 Task: Add a diagonal line background to the video "movie A.mp4" and Play
Action: Mouse moved to (564, 117)
Screenshot: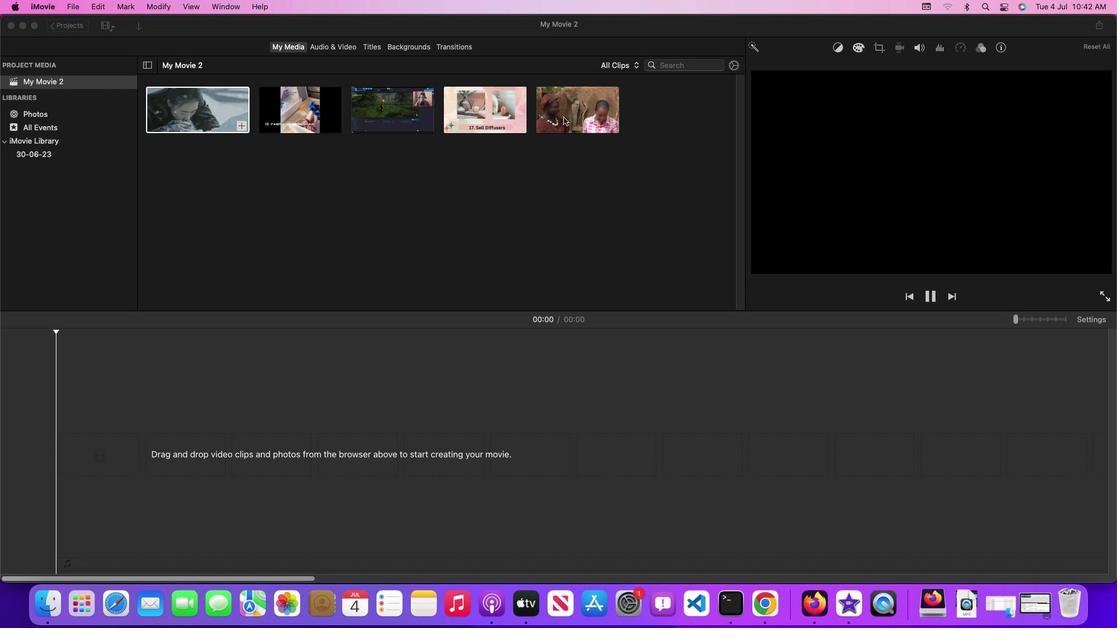 
Action: Mouse pressed left at (564, 117)
Screenshot: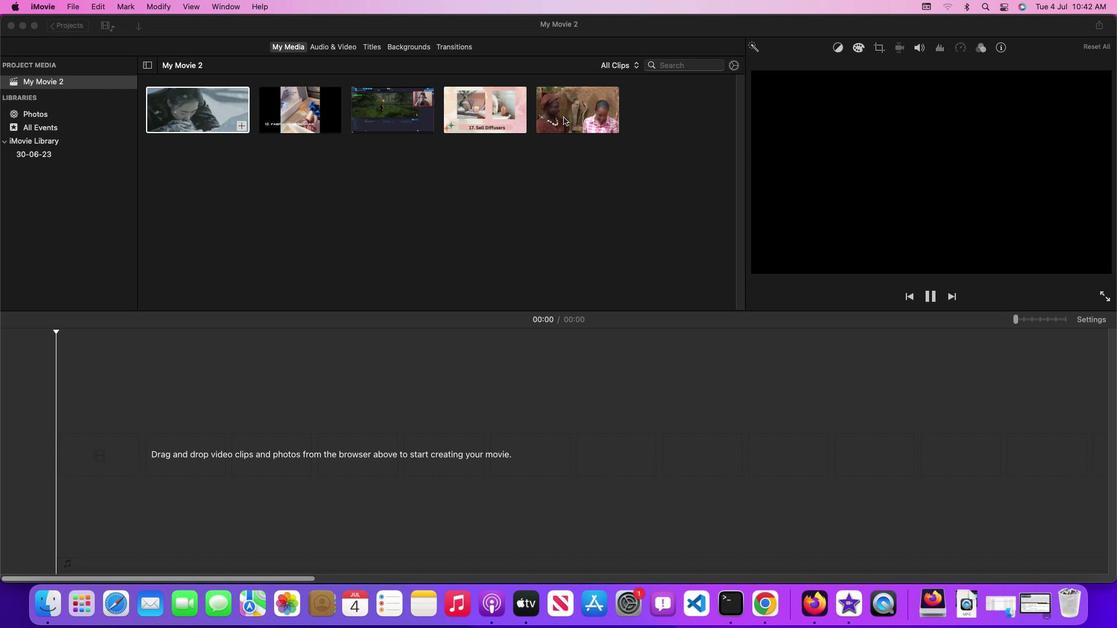 
Action: Mouse moved to (408, 45)
Screenshot: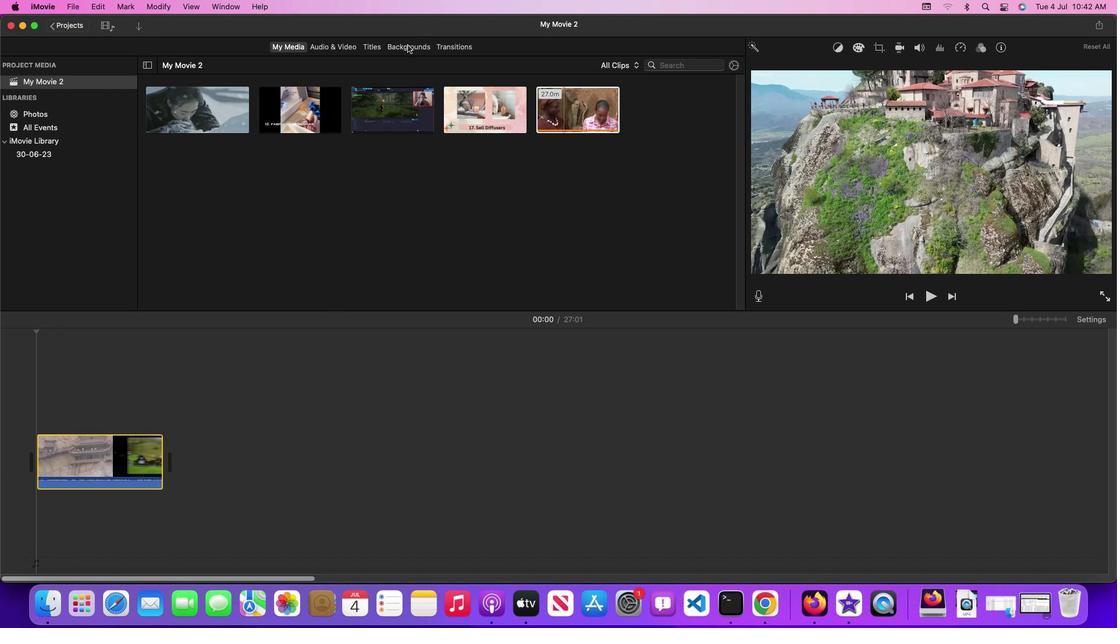
Action: Mouse pressed left at (408, 45)
Screenshot: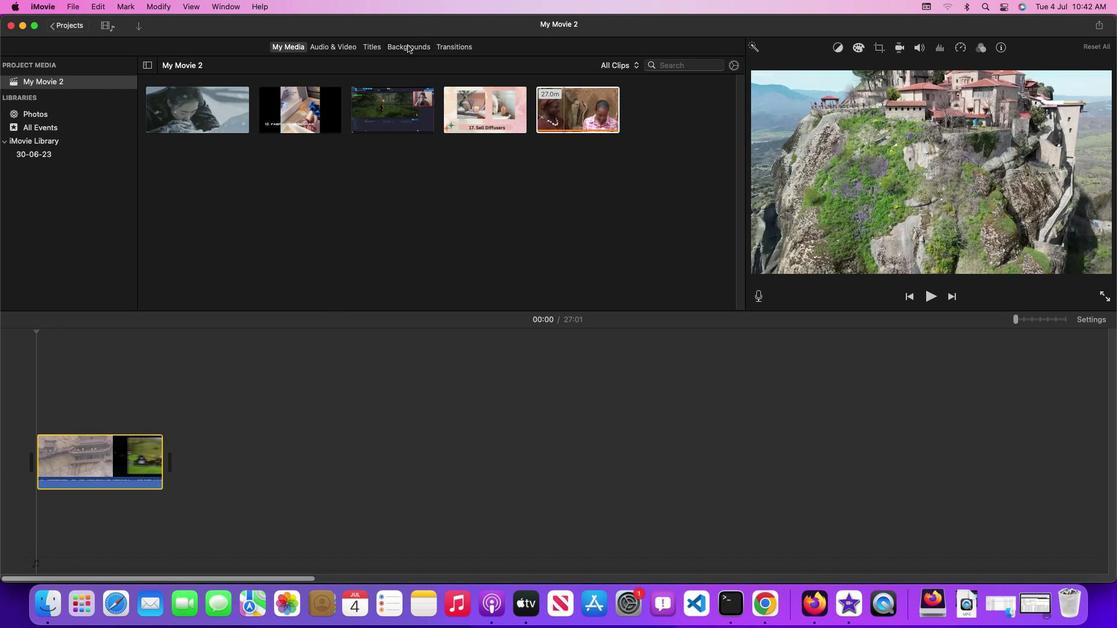 
Action: Mouse moved to (372, 157)
Screenshot: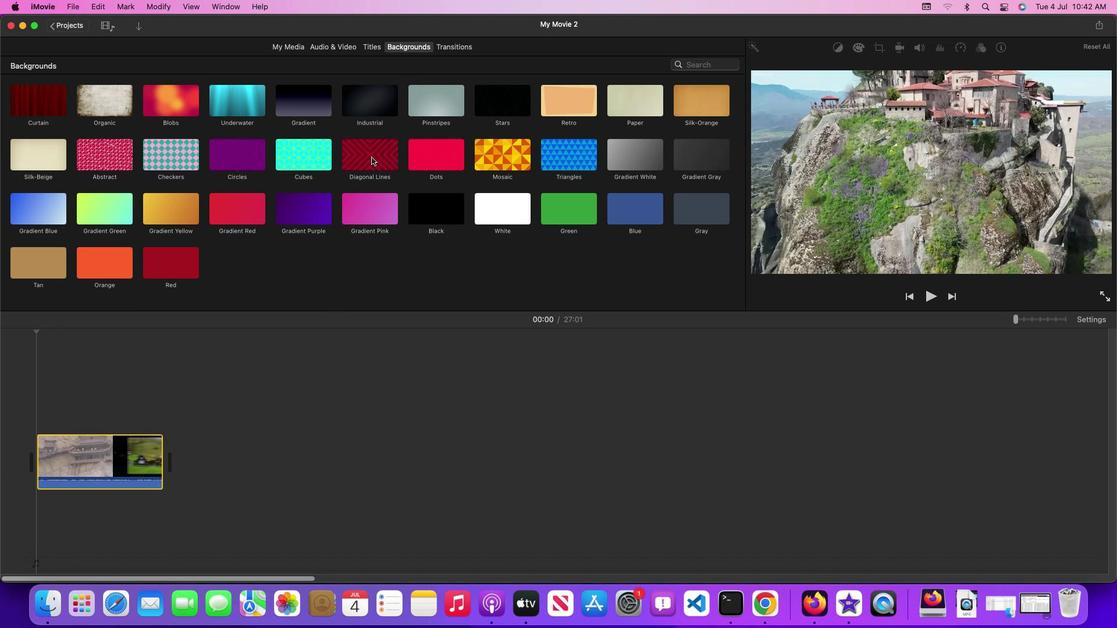 
Action: Mouse pressed left at (372, 157)
Screenshot: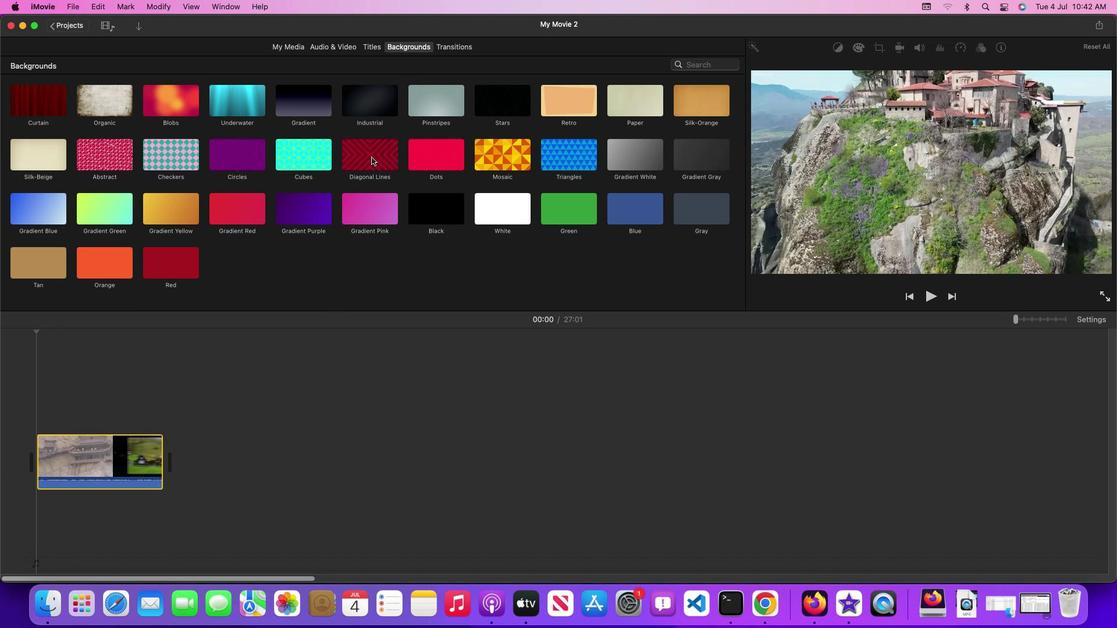 
Action: Mouse moved to (214, 463)
Screenshot: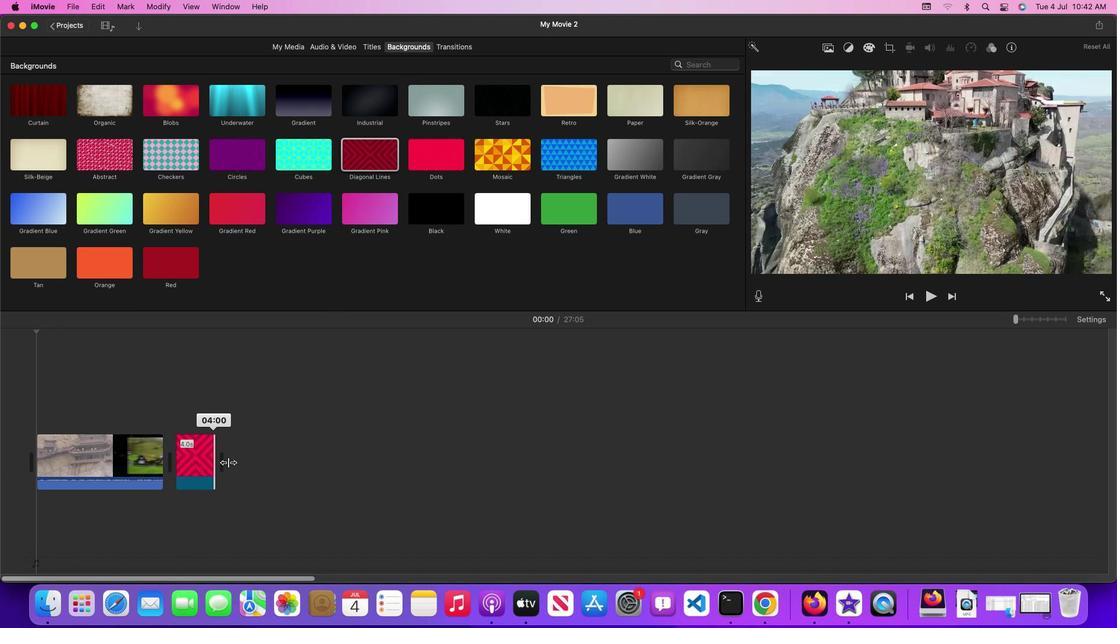
Action: Mouse pressed left at (214, 463)
Screenshot: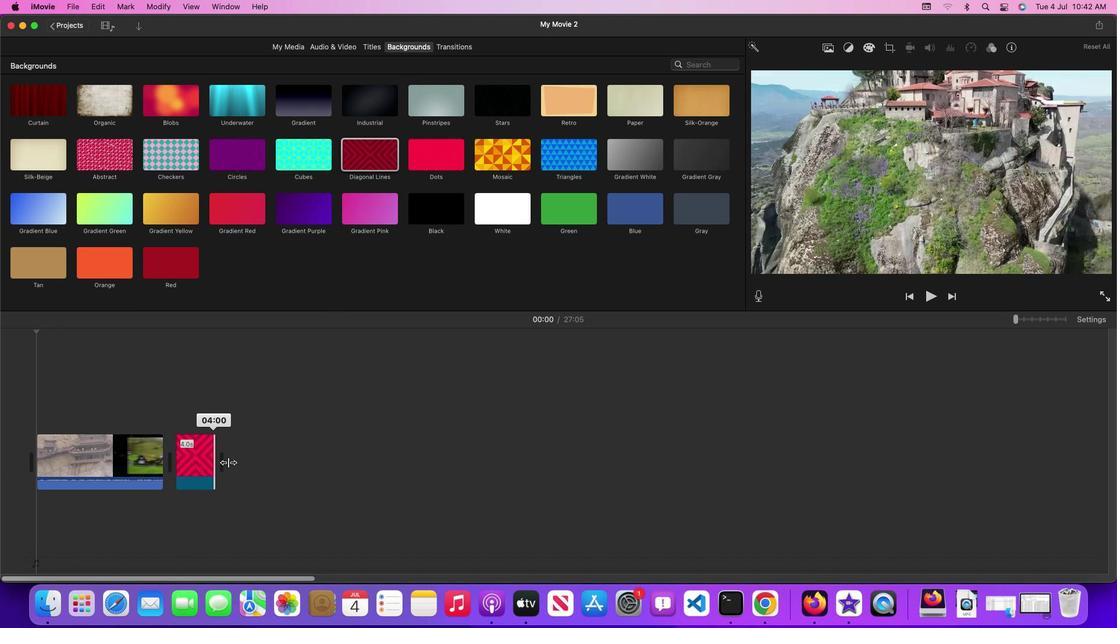 
Action: Mouse moved to (256, 461)
Screenshot: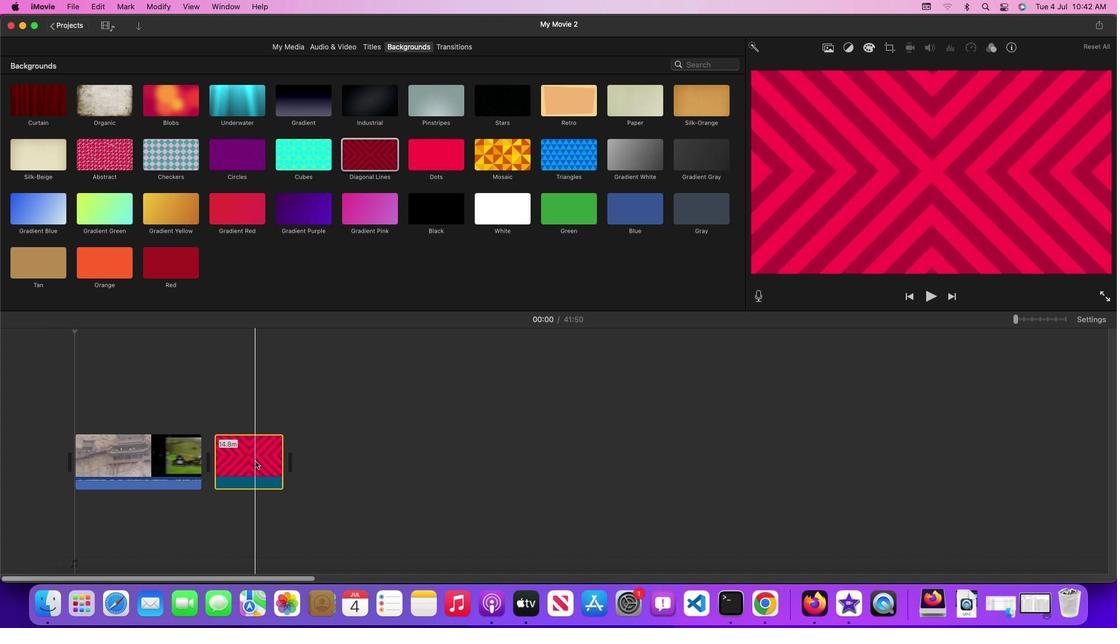 
Action: Mouse pressed left at (256, 461)
Screenshot: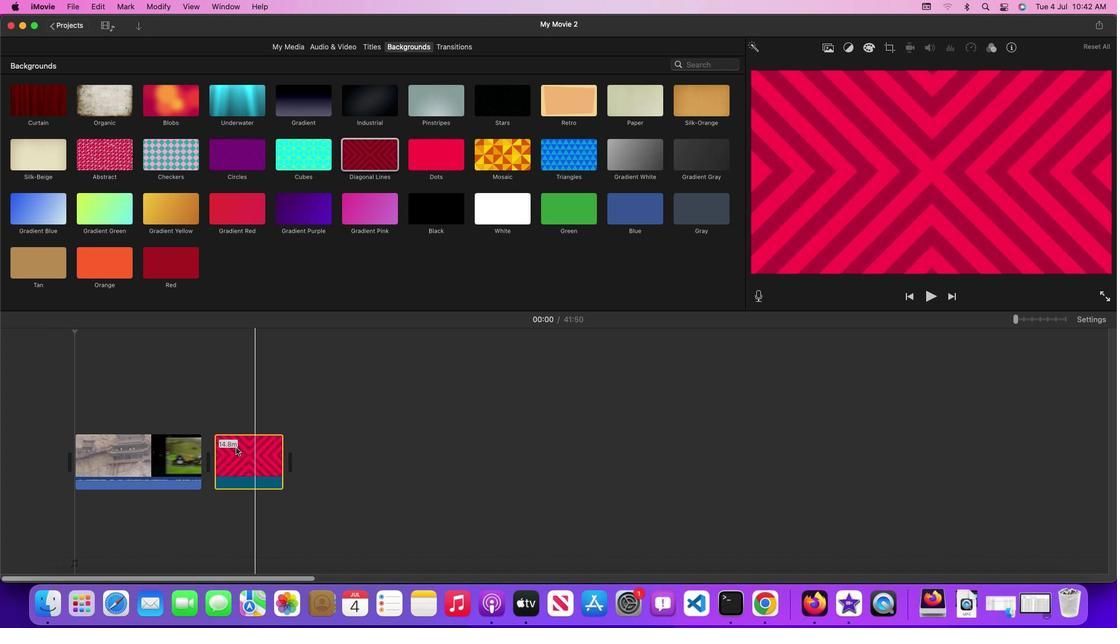 
Action: Mouse moved to (163, 410)
Screenshot: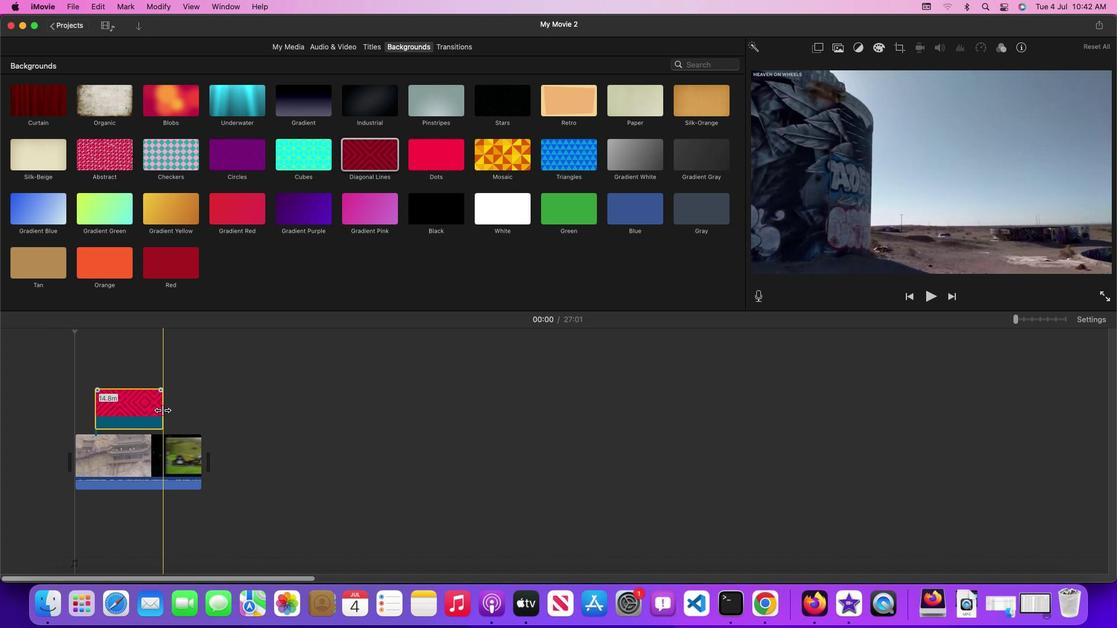 
Action: Mouse pressed left at (163, 410)
Screenshot: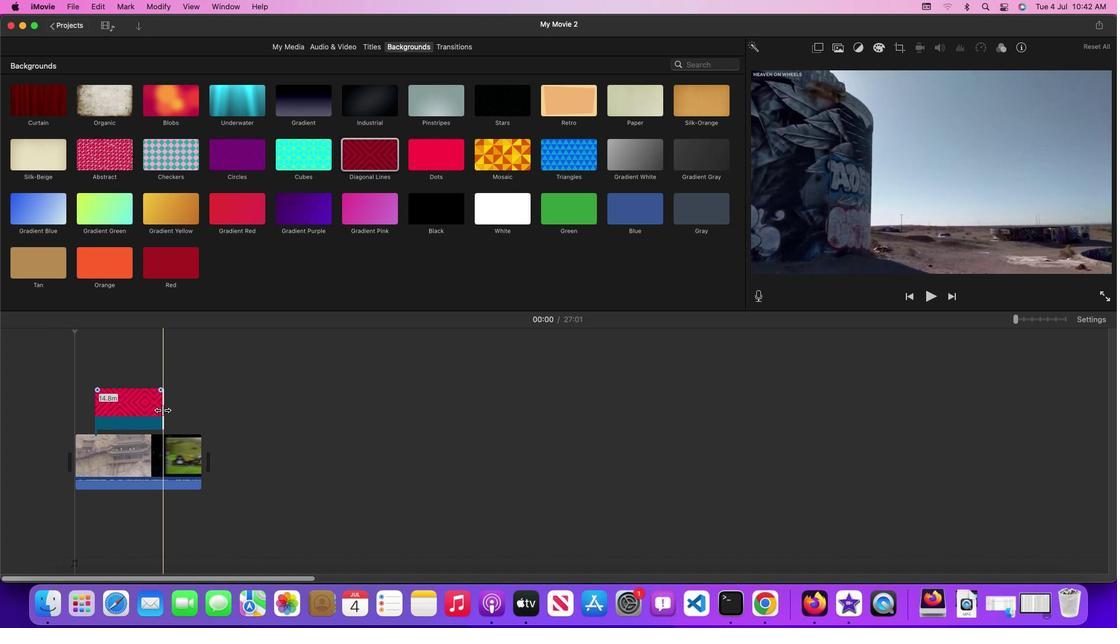 
Action: Mouse moved to (188, 452)
Screenshot: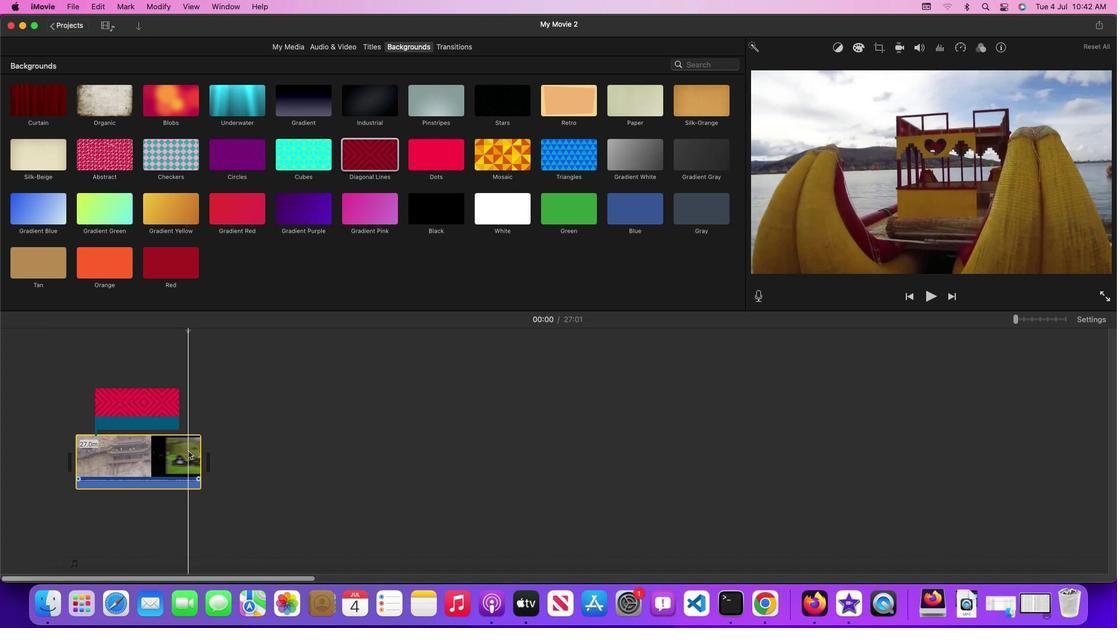
Action: Mouse pressed left at (188, 452)
Screenshot: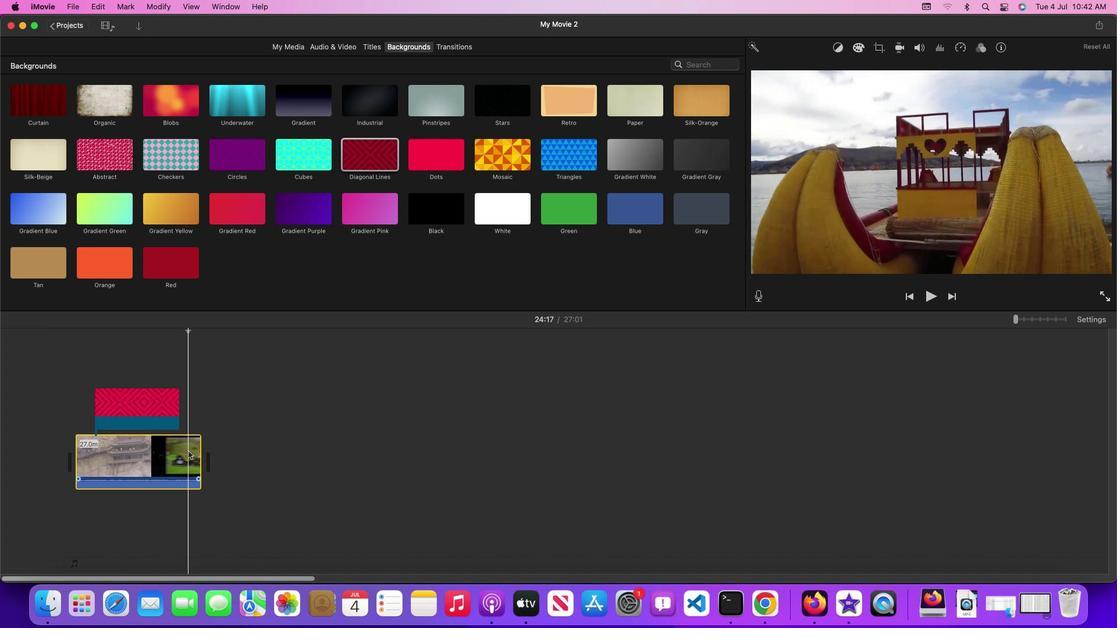 
Action: Mouse moved to (155, 425)
Screenshot: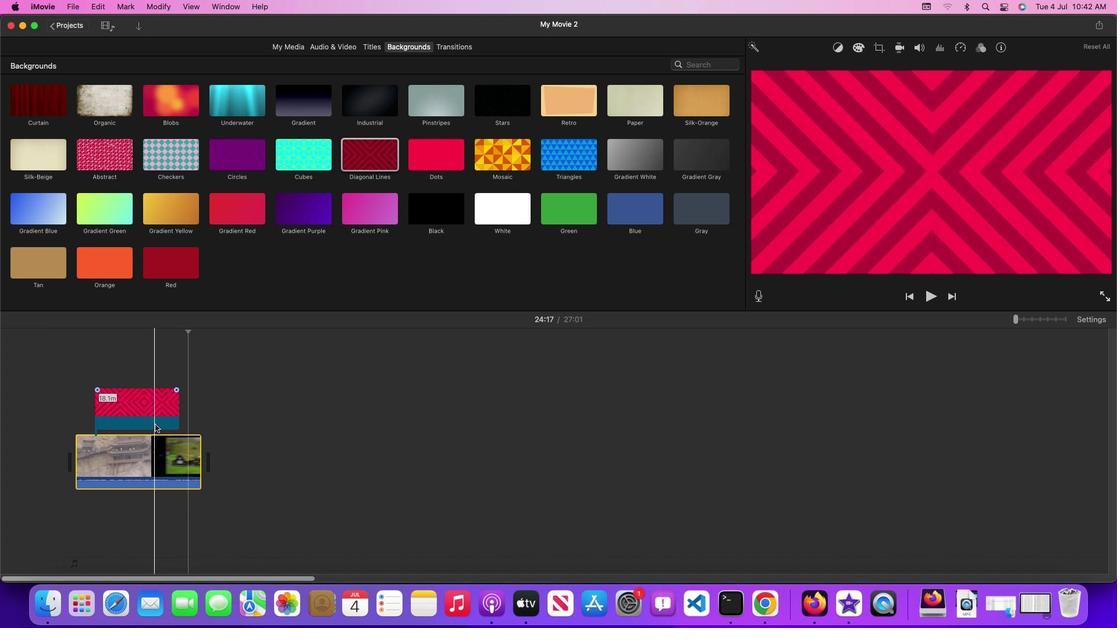
Action: Mouse pressed left at (155, 425)
Screenshot: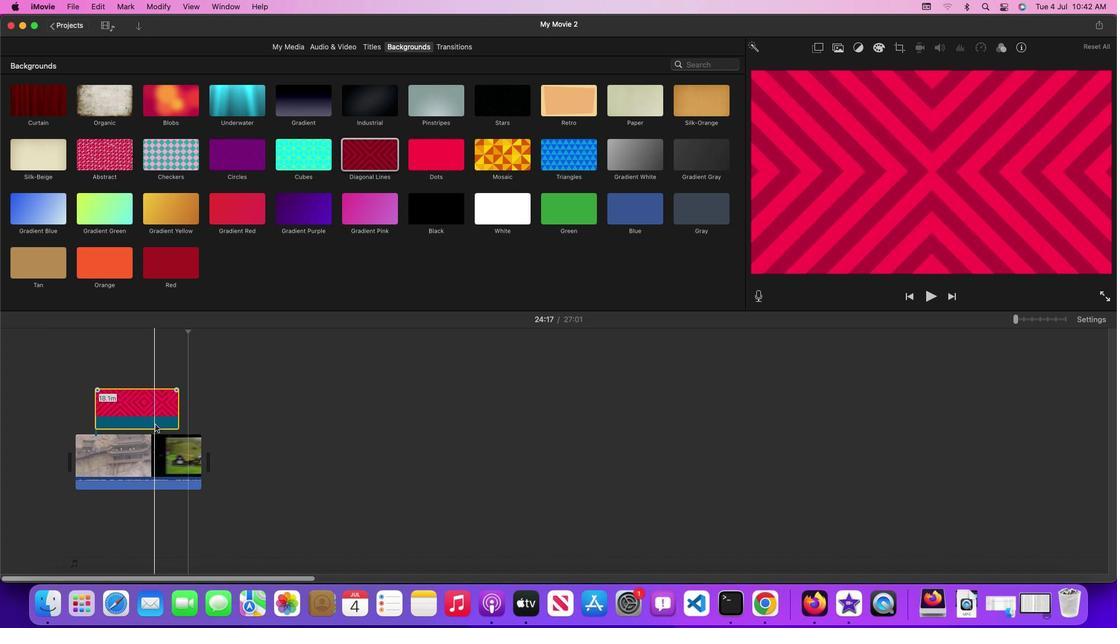 
Action: Mouse moved to (819, 50)
Screenshot: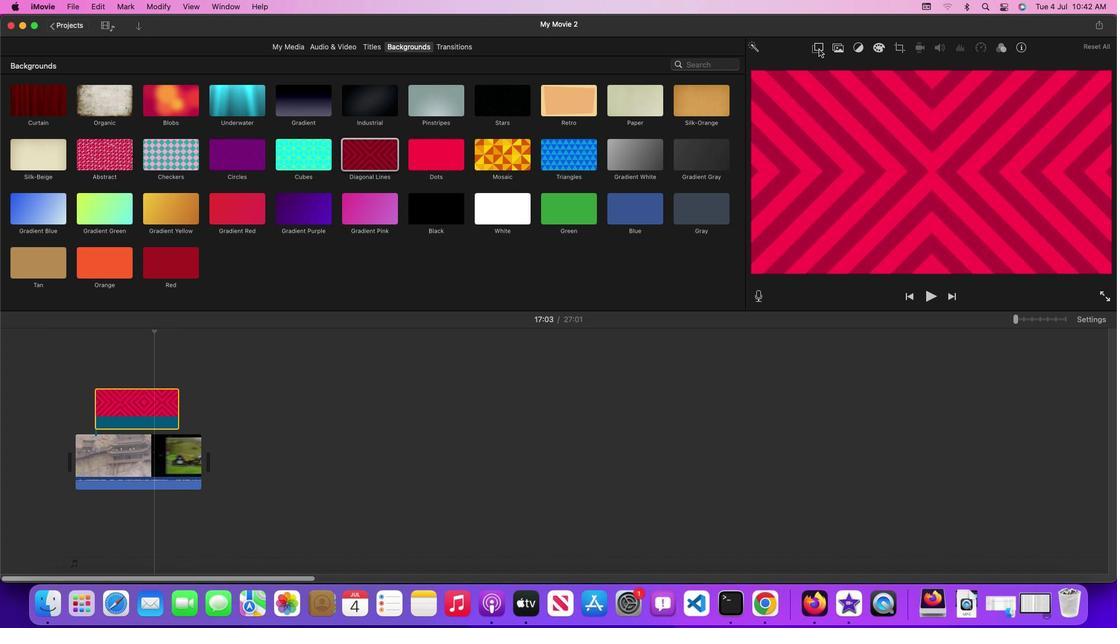
Action: Mouse pressed left at (819, 50)
Screenshot: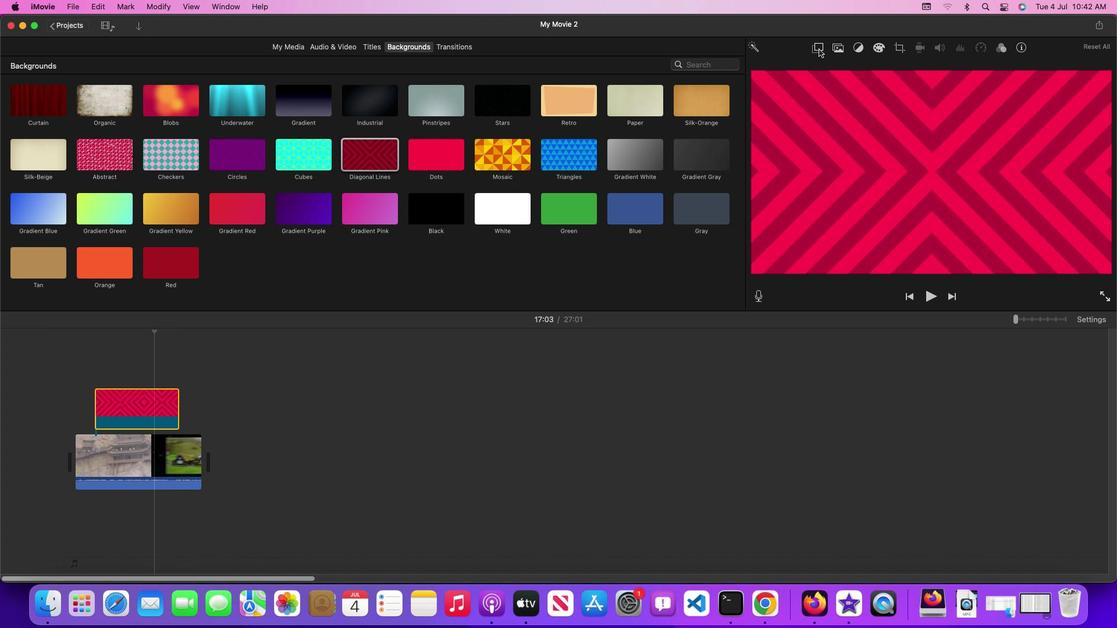 
Action: Mouse moved to (795, 68)
Screenshot: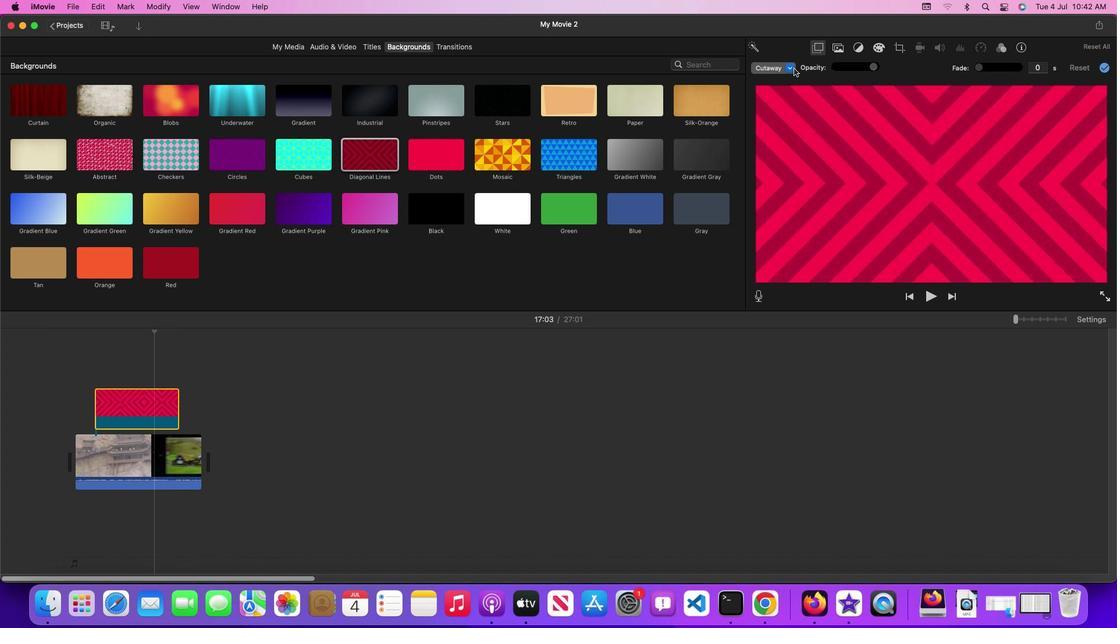 
Action: Mouse pressed left at (795, 68)
Screenshot: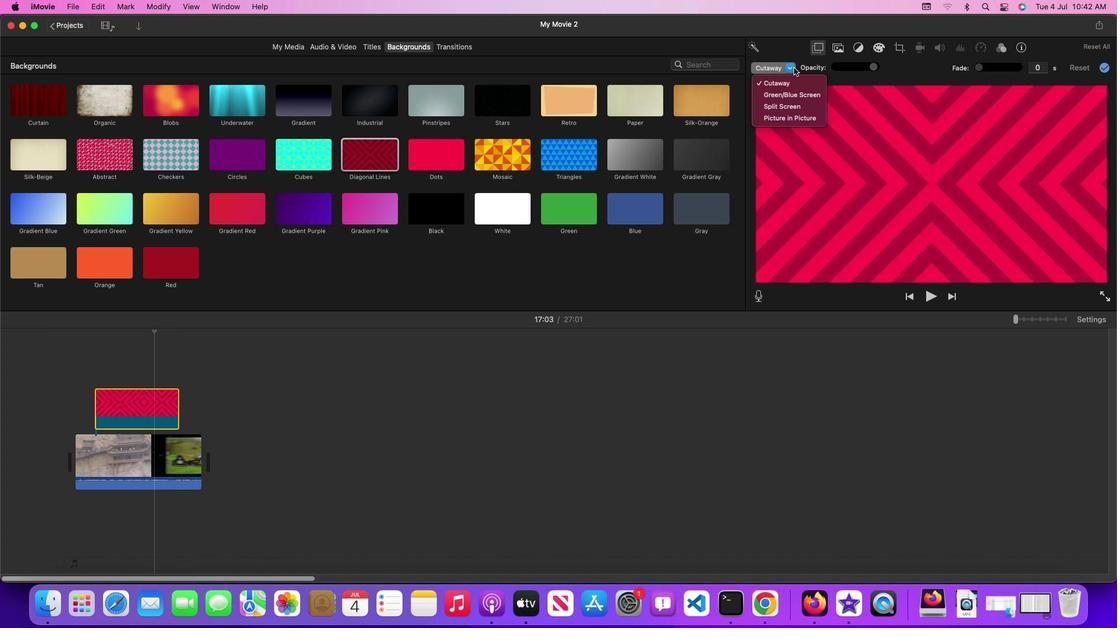 
Action: Mouse moved to (791, 116)
Screenshot: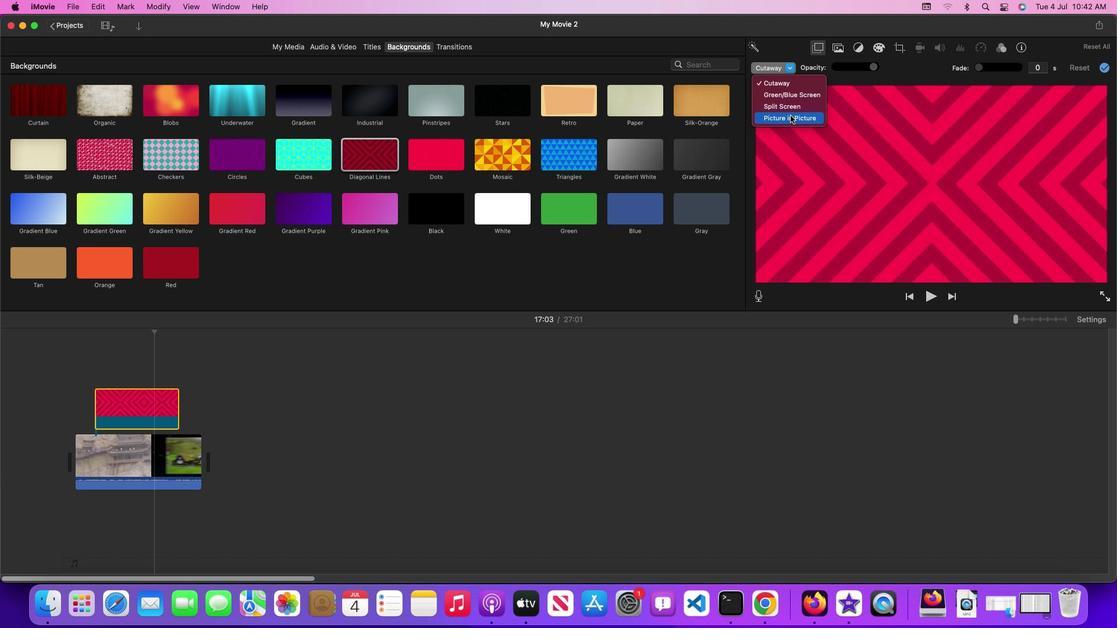 
Action: Mouse pressed left at (791, 116)
Screenshot: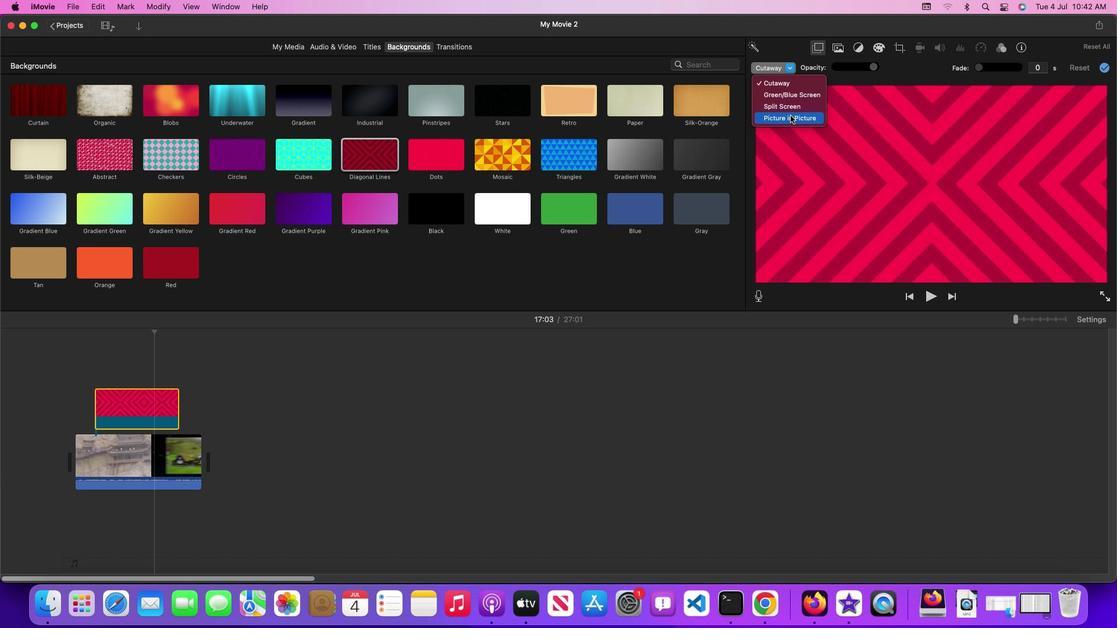 
Action: Mouse moved to (1018, 130)
Screenshot: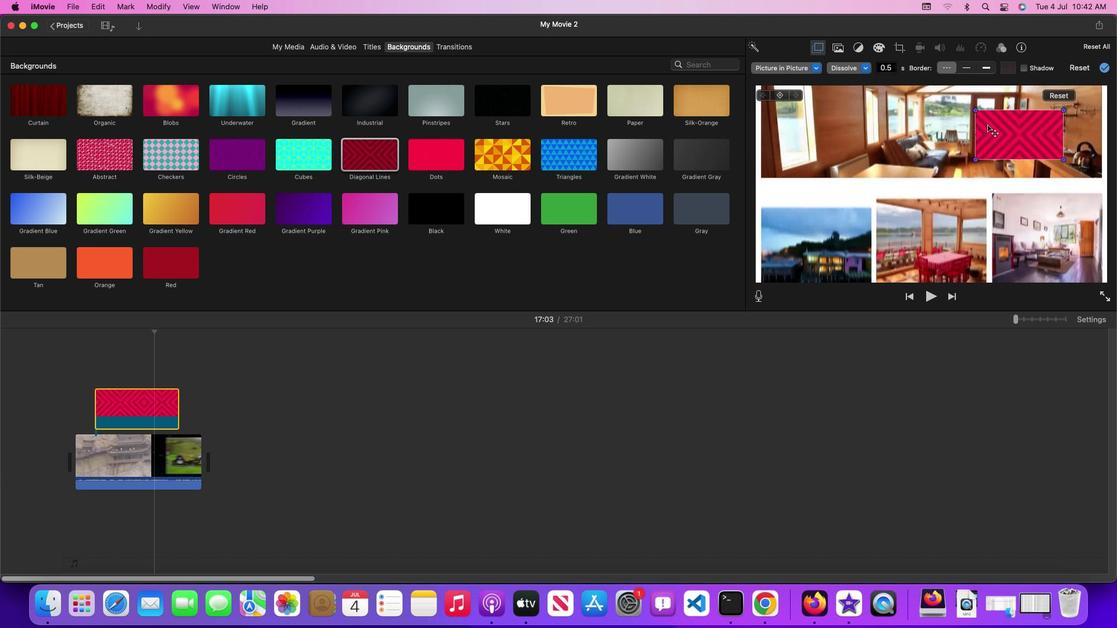 
Action: Mouse pressed left at (1018, 130)
Screenshot: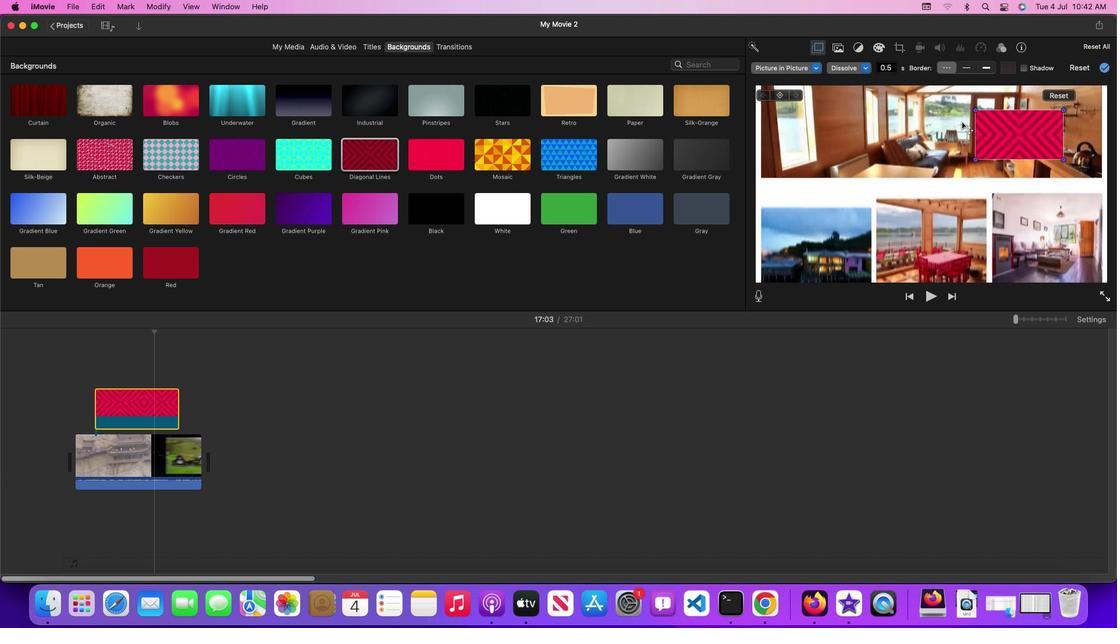 
Action: Mouse moved to (845, 135)
Screenshot: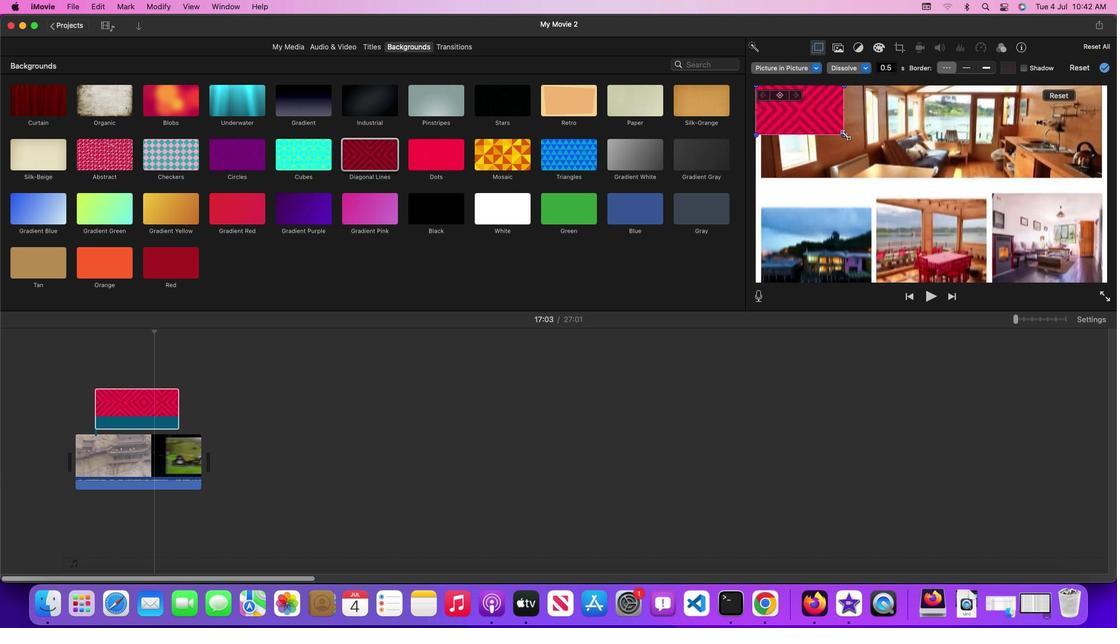 
Action: Mouse pressed left at (845, 135)
Screenshot: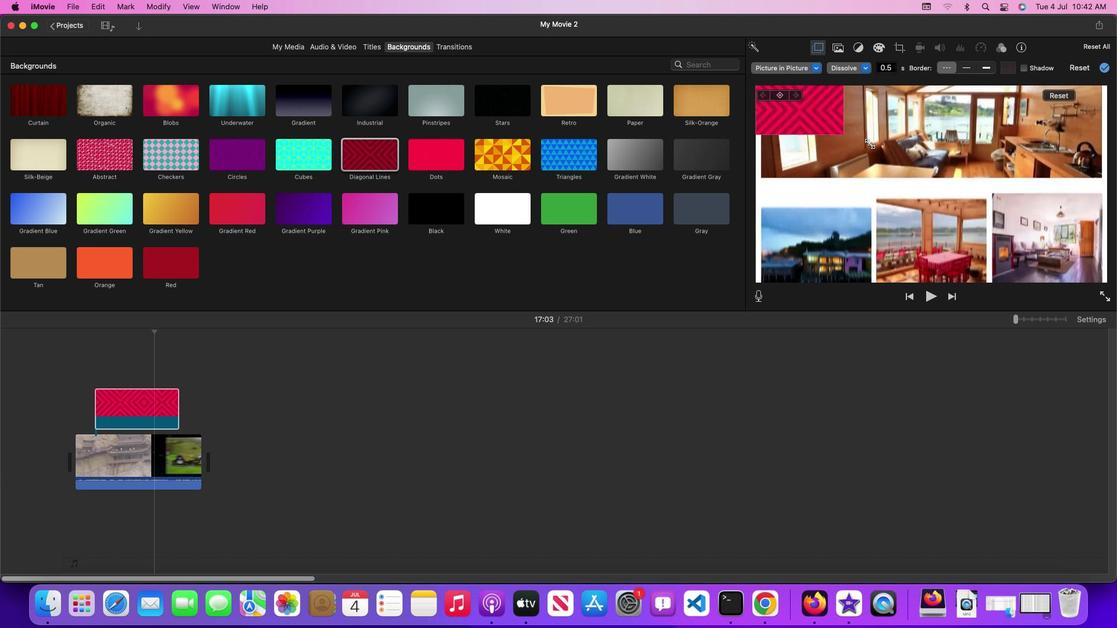 
Action: Mouse moved to (817, 69)
Screenshot: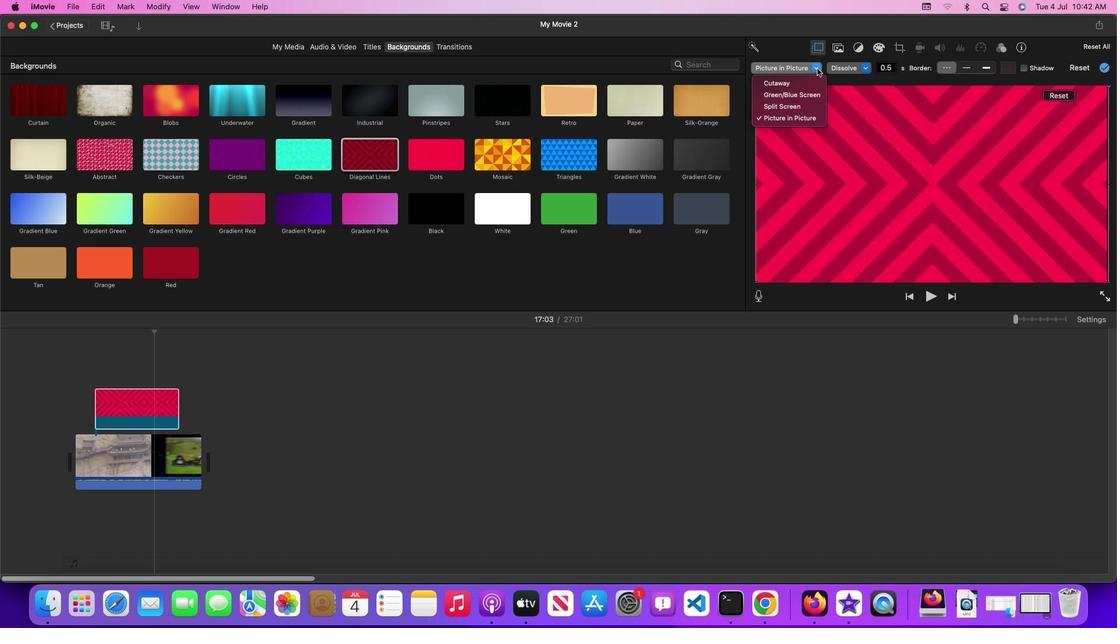 
Action: Mouse pressed left at (817, 69)
Screenshot: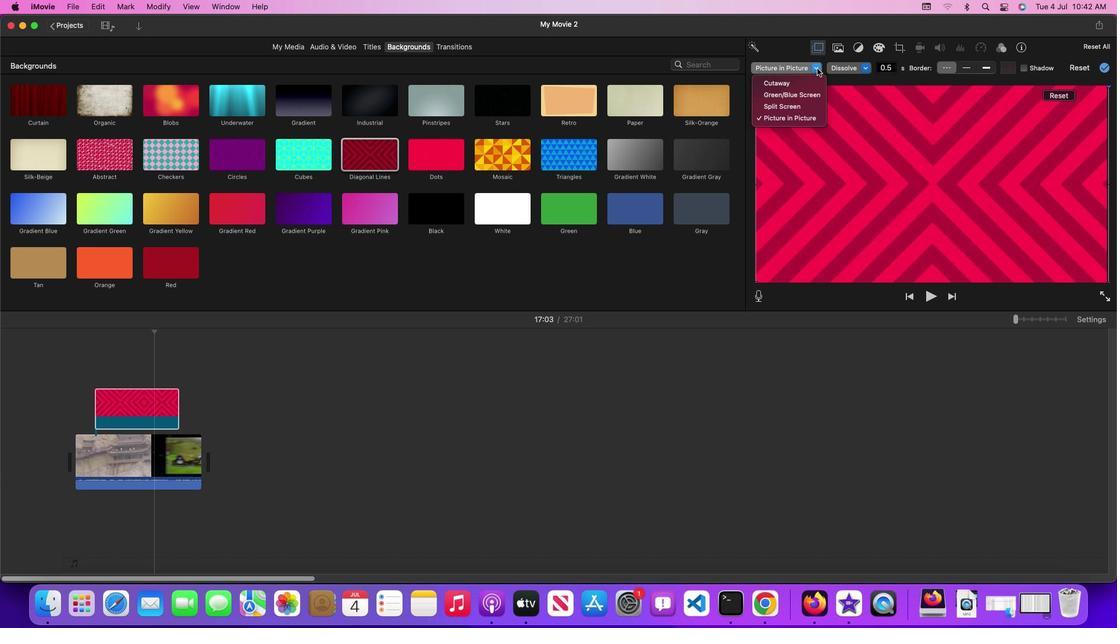
Action: Mouse moved to (813, 80)
Screenshot: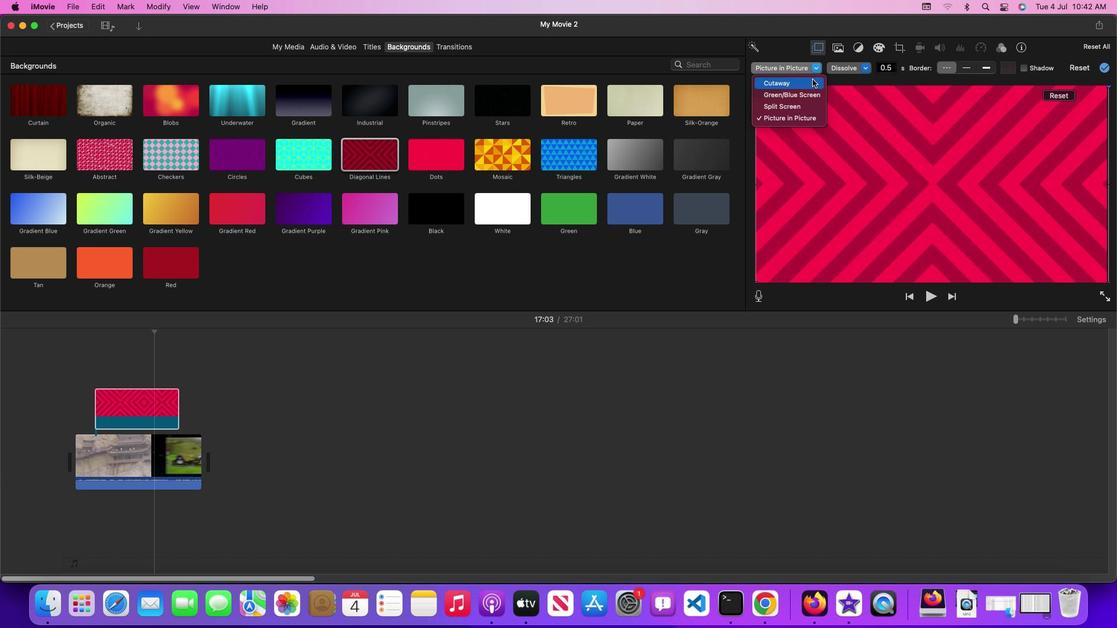 
Action: Mouse pressed left at (813, 80)
Screenshot: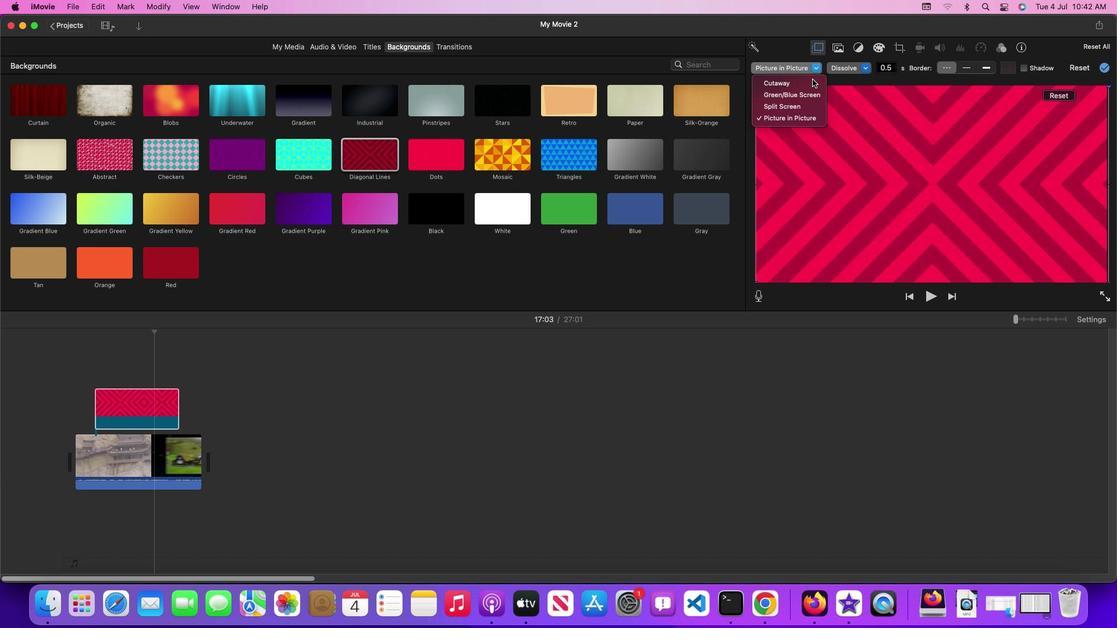 
Action: Mouse moved to (874, 67)
Screenshot: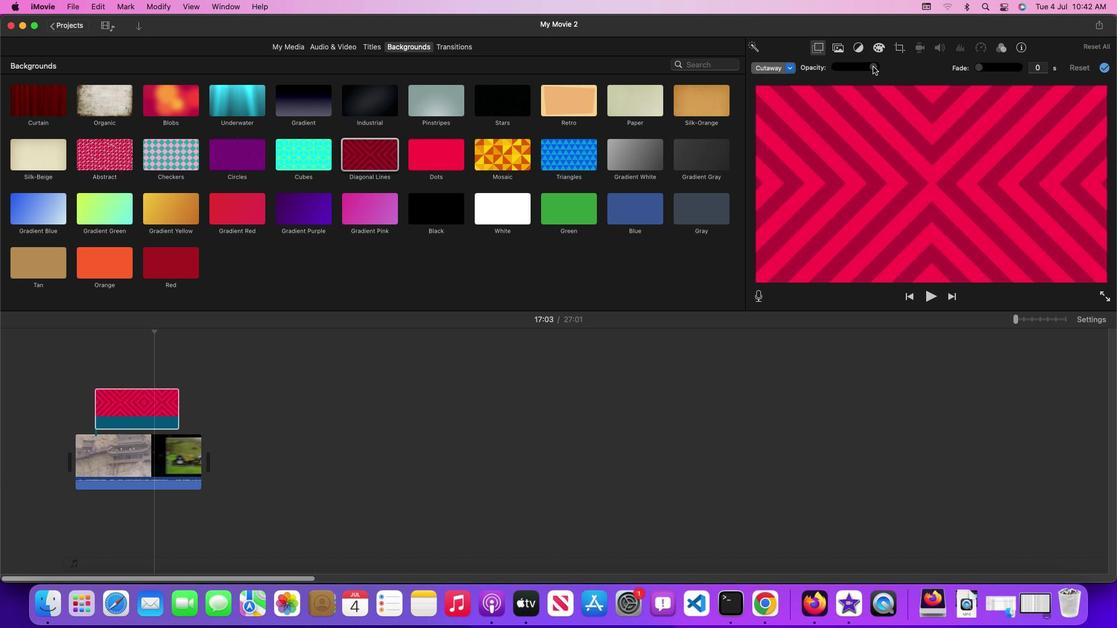
Action: Mouse pressed left at (874, 67)
Screenshot: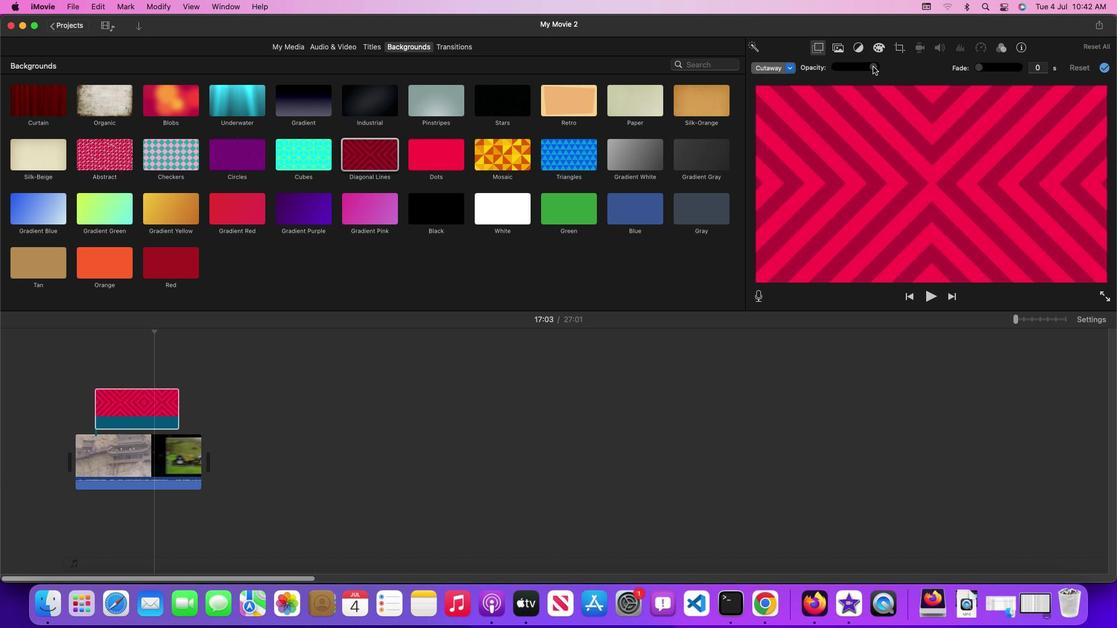 
Action: Mouse moved to (862, 69)
Screenshot: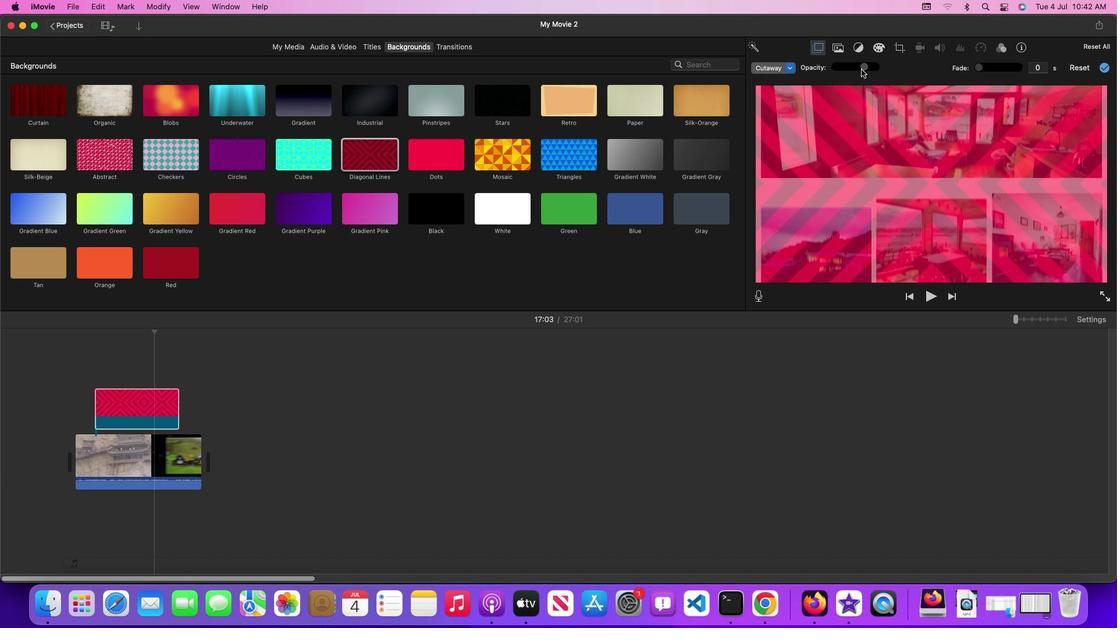 
Action: Mouse pressed left at (862, 69)
Screenshot: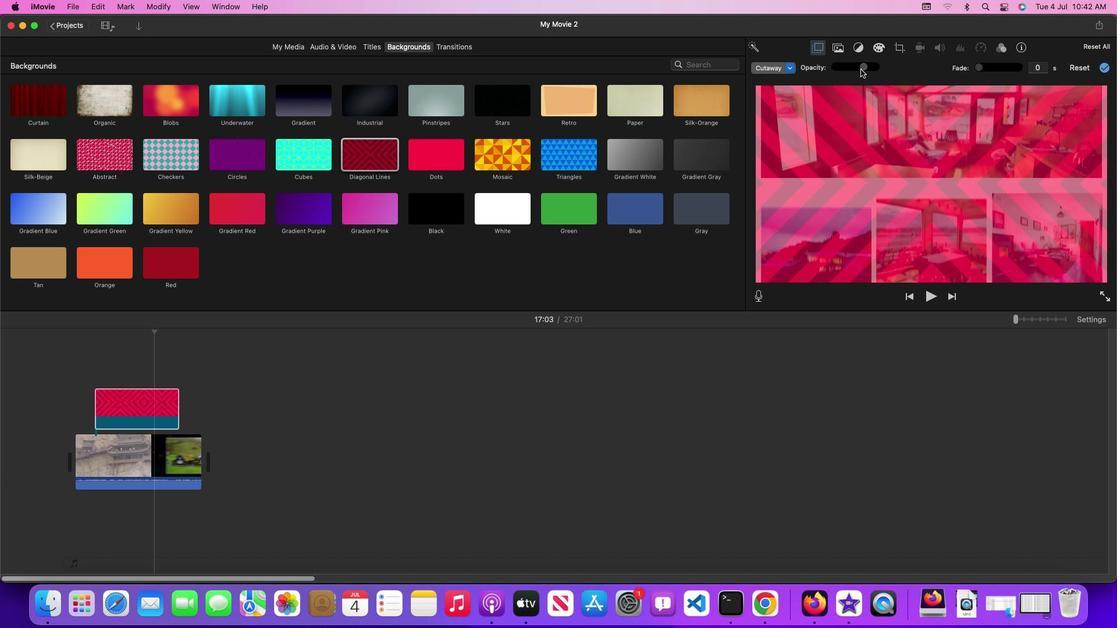 
Action: Mouse moved to (841, 152)
Screenshot: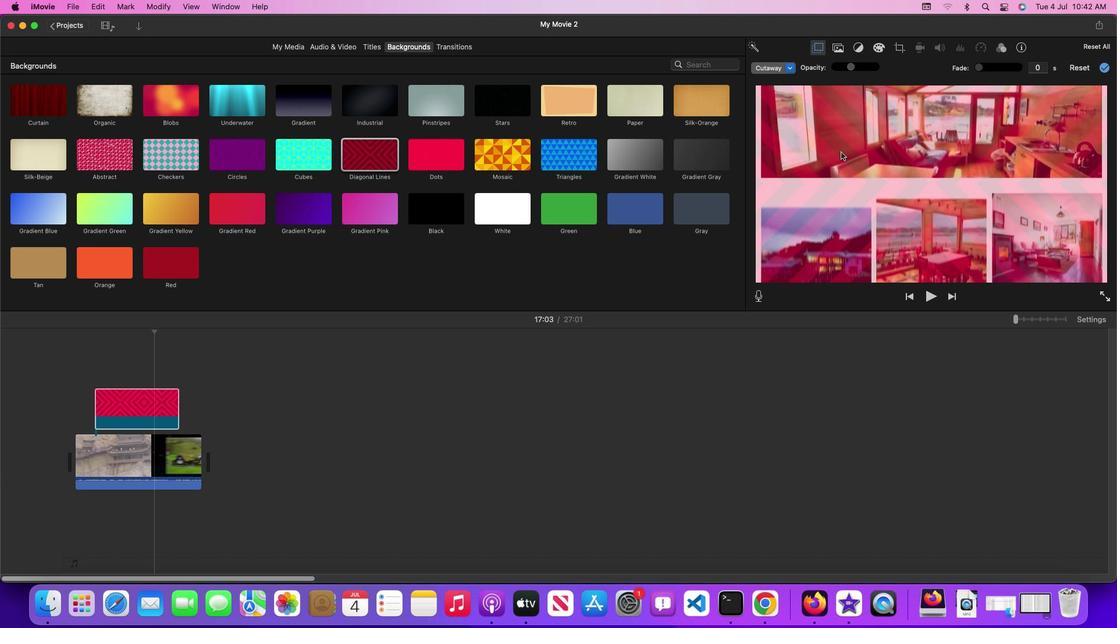 
Action: Key pressed Key.space
Screenshot: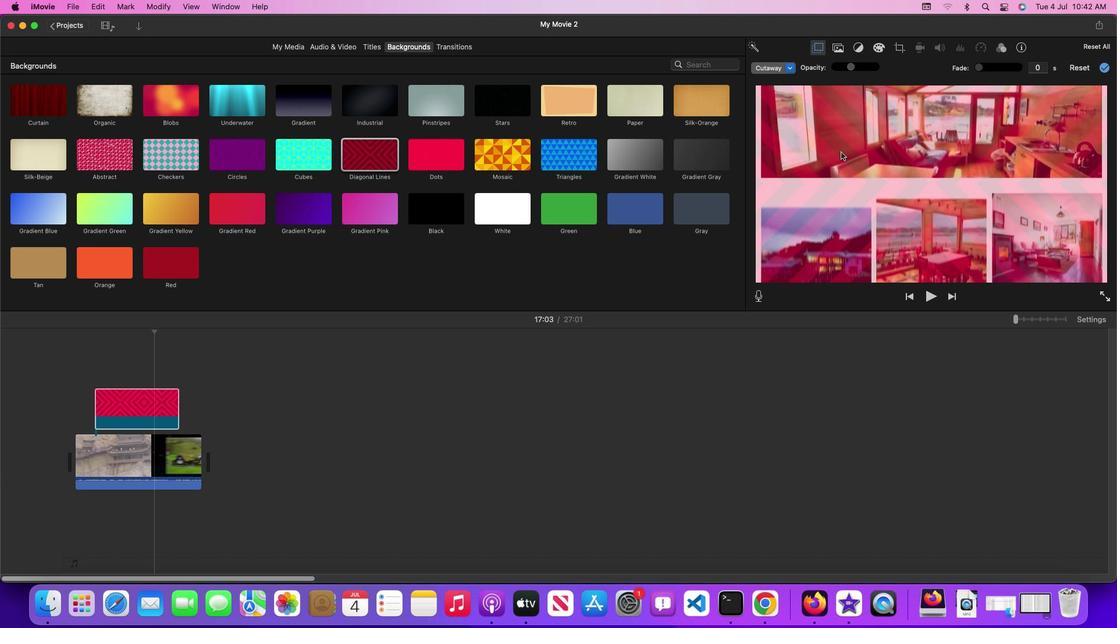 
Action: Mouse moved to (870, 136)
Screenshot: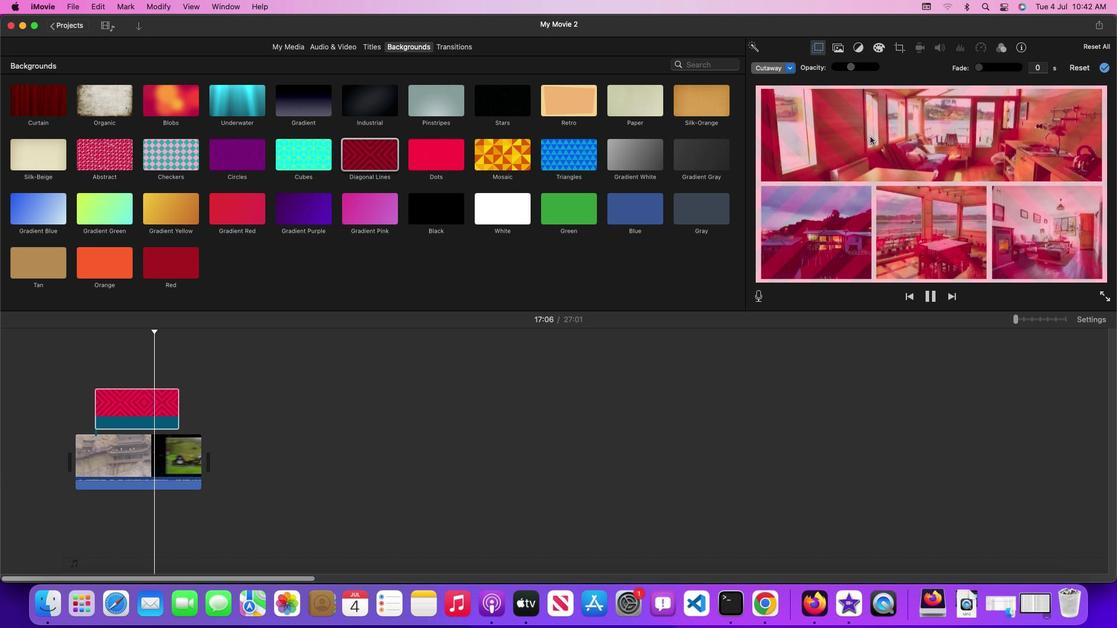 
